 Task: Add Nordic Naturals Children's DHA Gummies to the cart.
Action: Mouse moved to (274, 131)
Screenshot: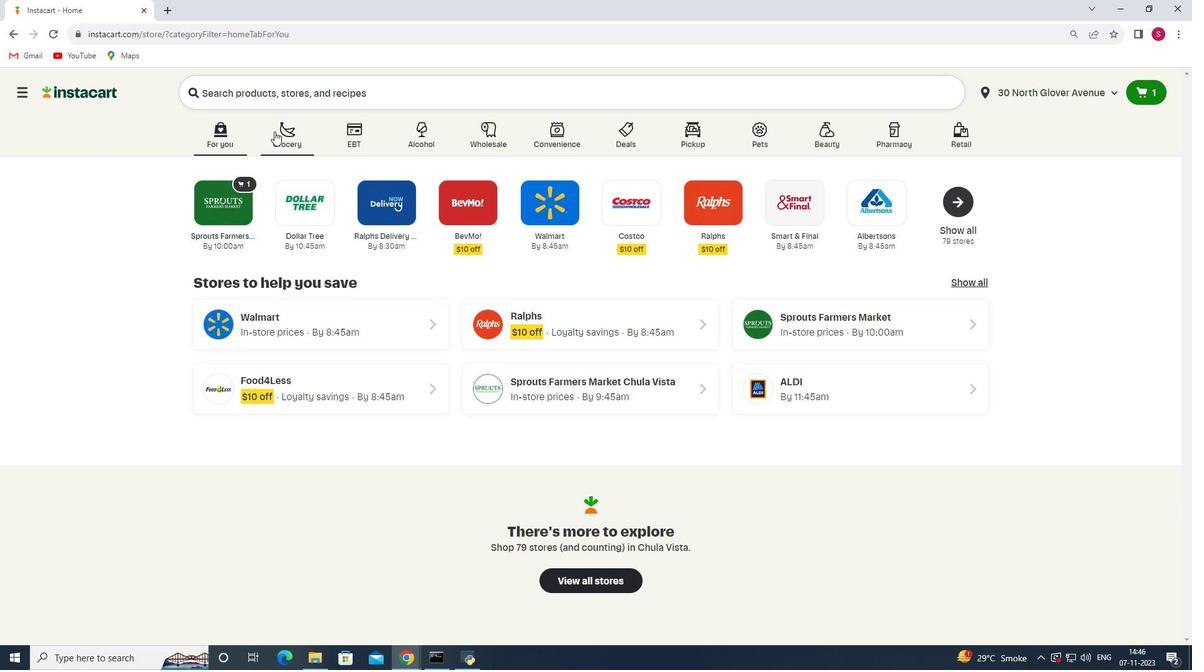 
Action: Mouse pressed left at (274, 131)
Screenshot: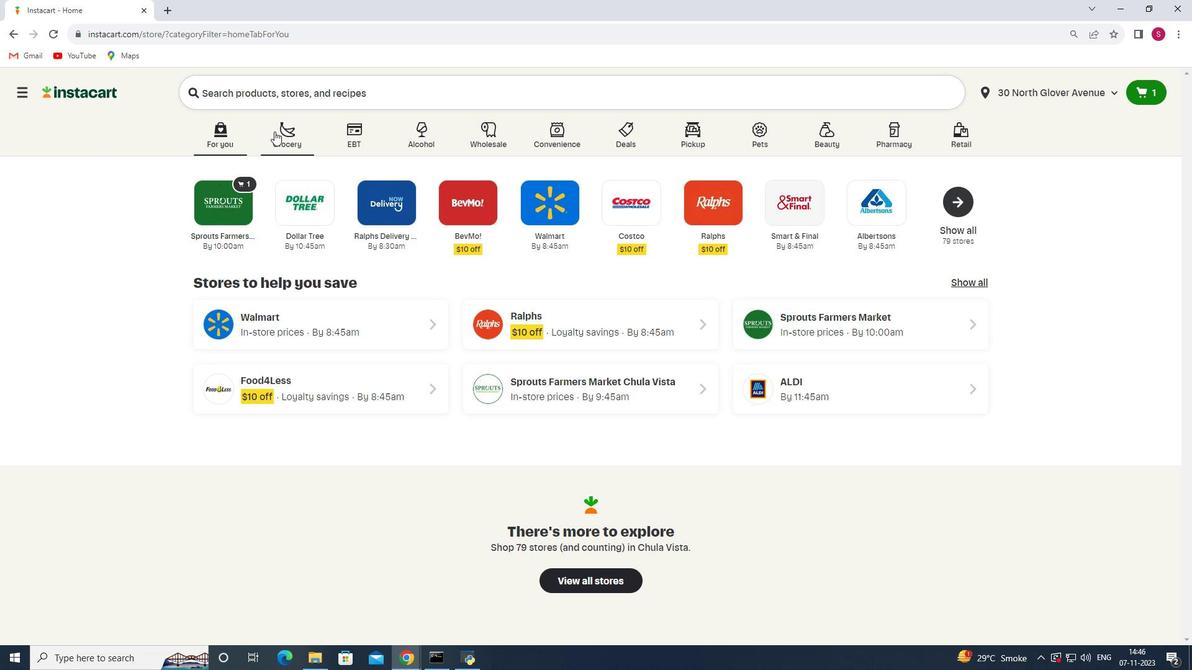 
Action: Mouse moved to (252, 348)
Screenshot: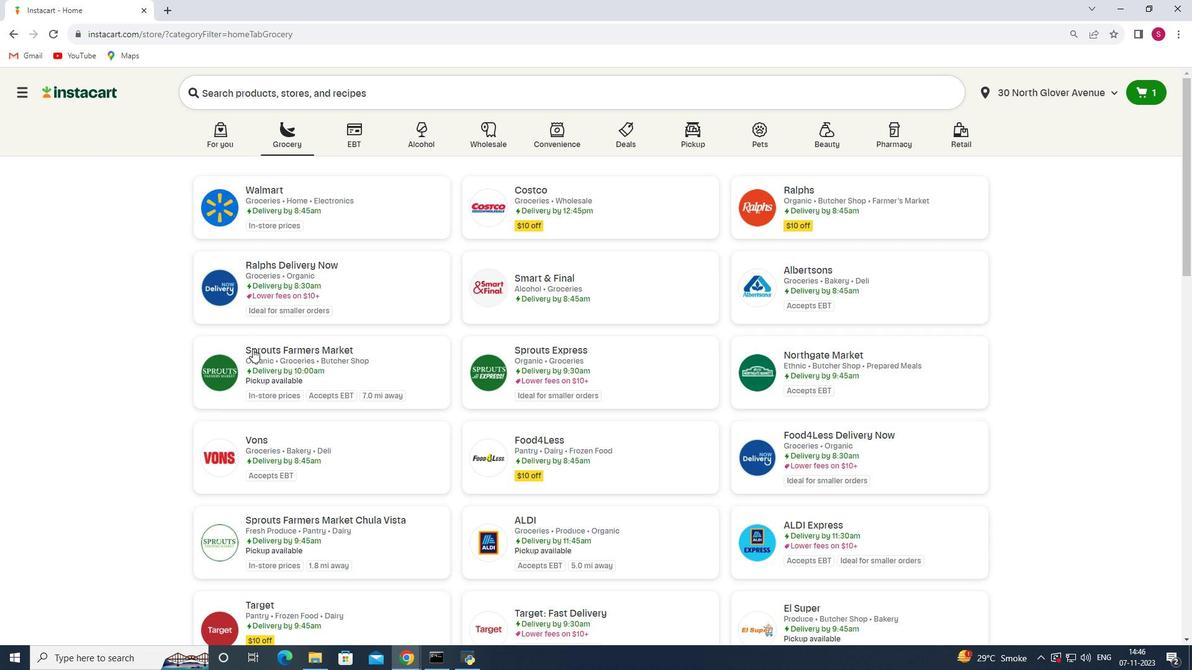 
Action: Mouse pressed left at (252, 348)
Screenshot: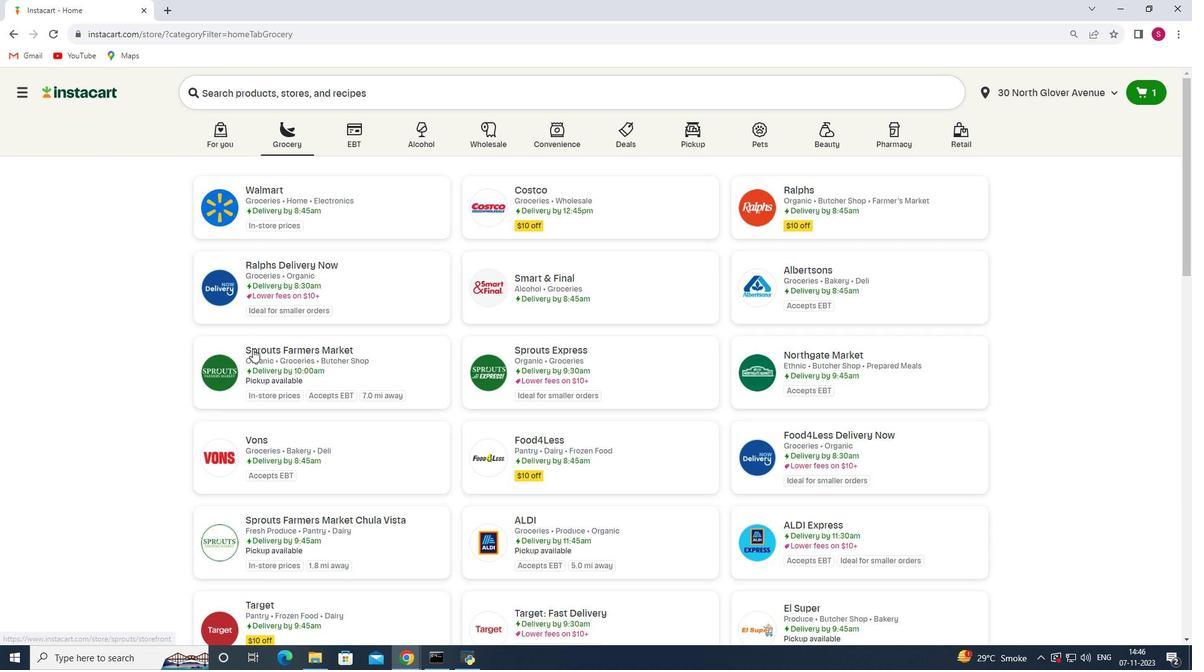 
Action: Mouse moved to (88, 386)
Screenshot: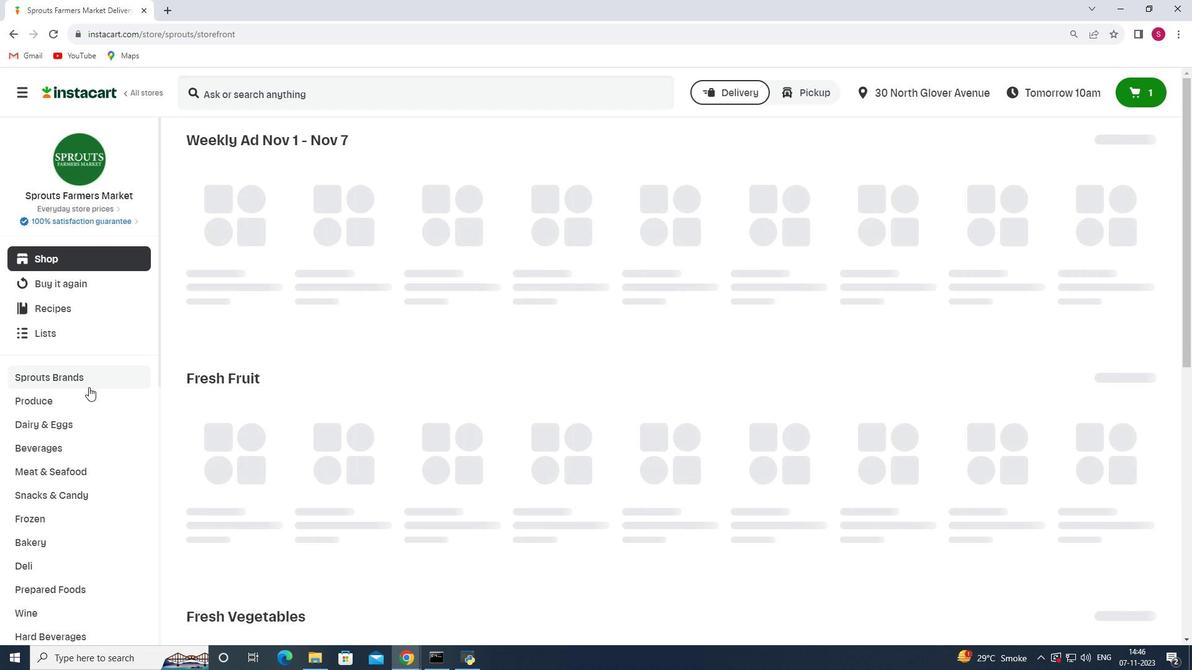 
Action: Mouse scrolled (88, 386) with delta (0, 0)
Screenshot: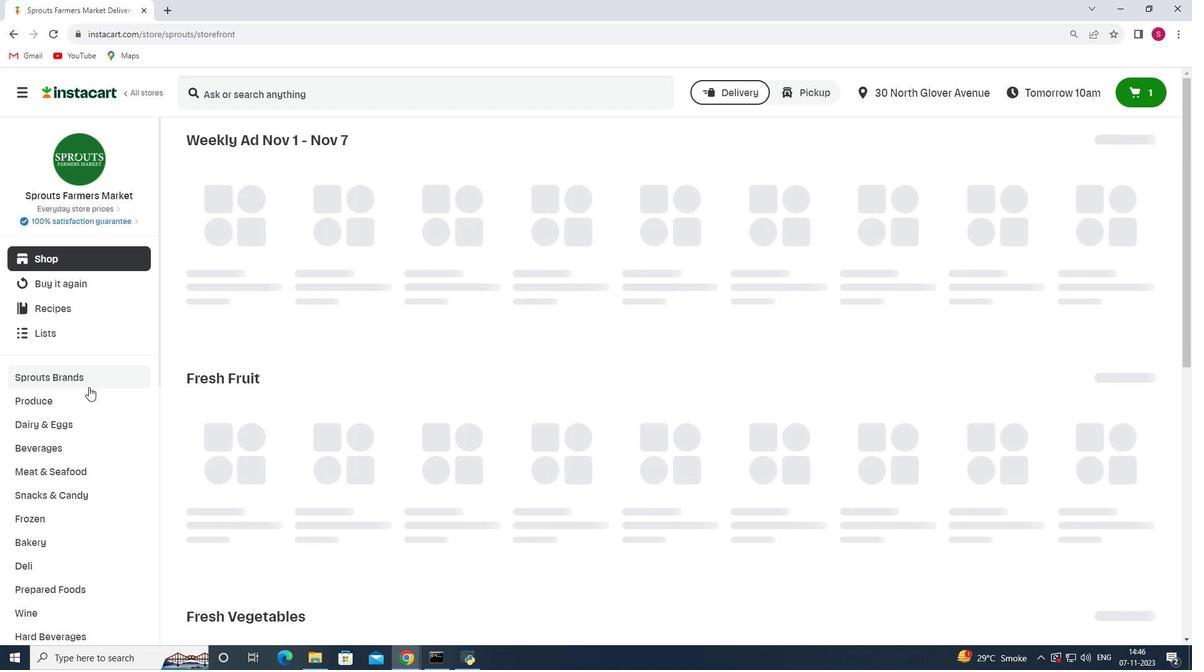 
Action: Mouse moved to (86, 388)
Screenshot: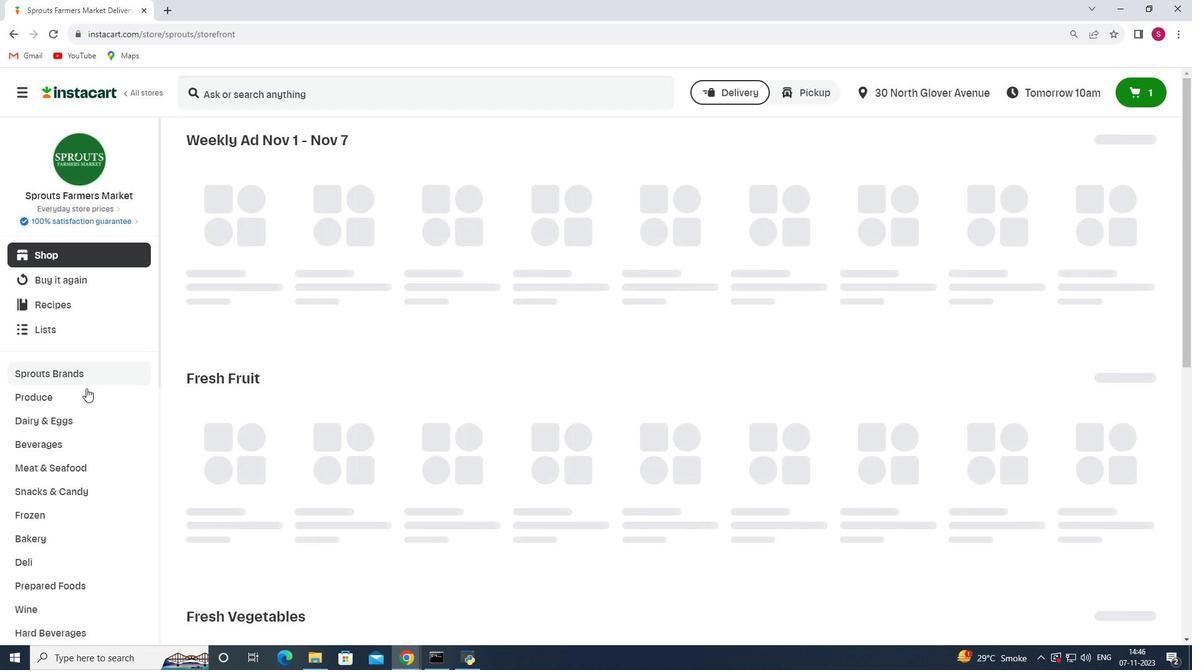 
Action: Mouse scrolled (86, 388) with delta (0, 0)
Screenshot: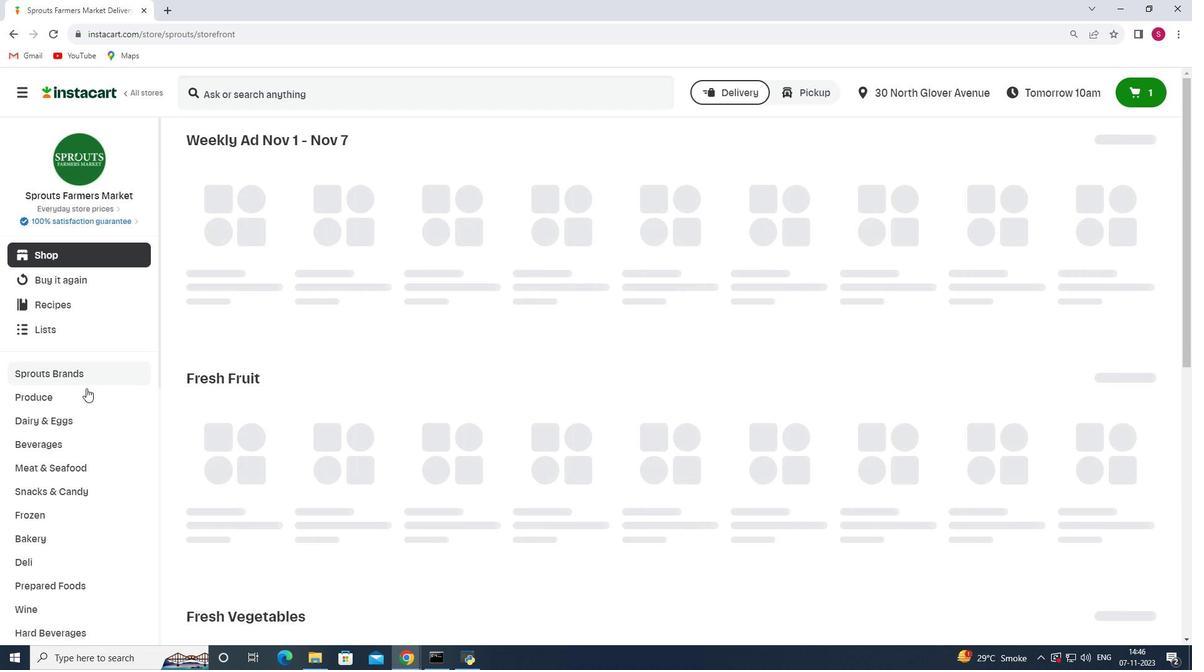 
Action: Mouse scrolled (86, 388) with delta (0, 0)
Screenshot: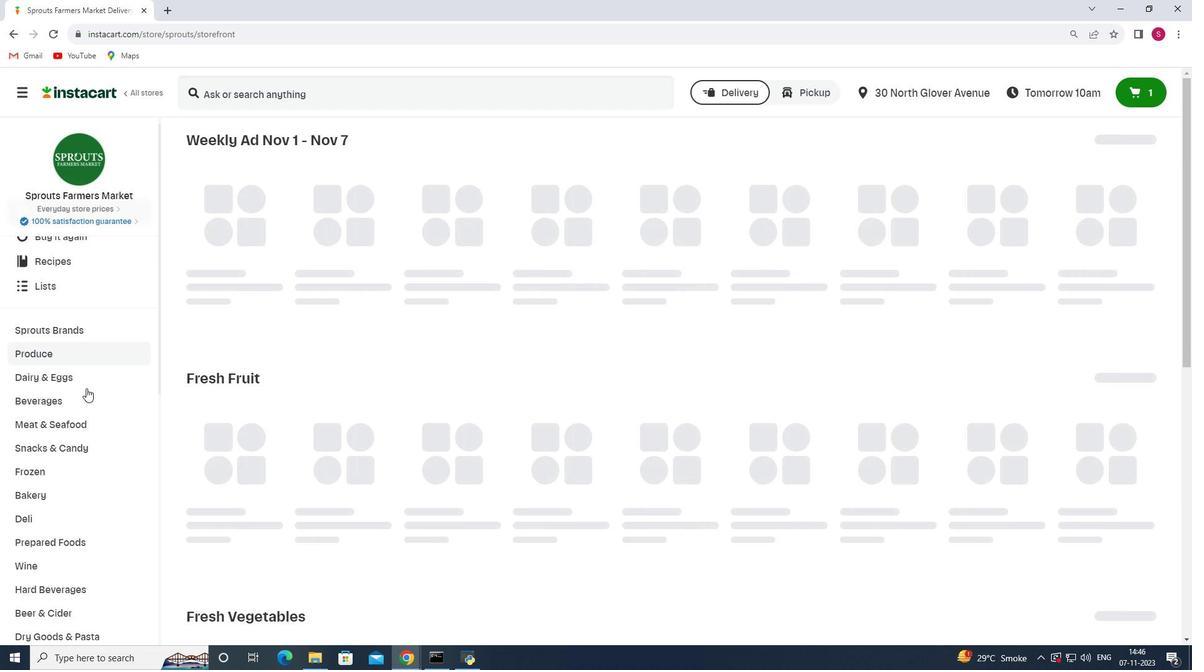 
Action: Mouse scrolled (86, 388) with delta (0, 0)
Screenshot: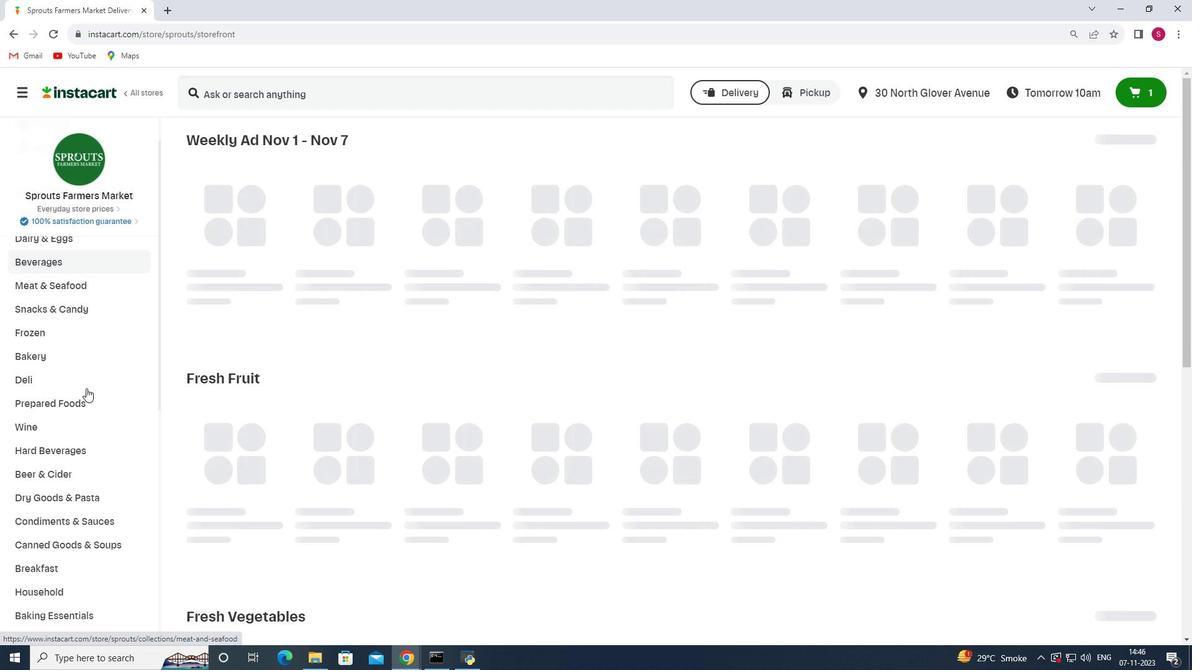 
Action: Mouse scrolled (86, 388) with delta (0, 0)
Screenshot: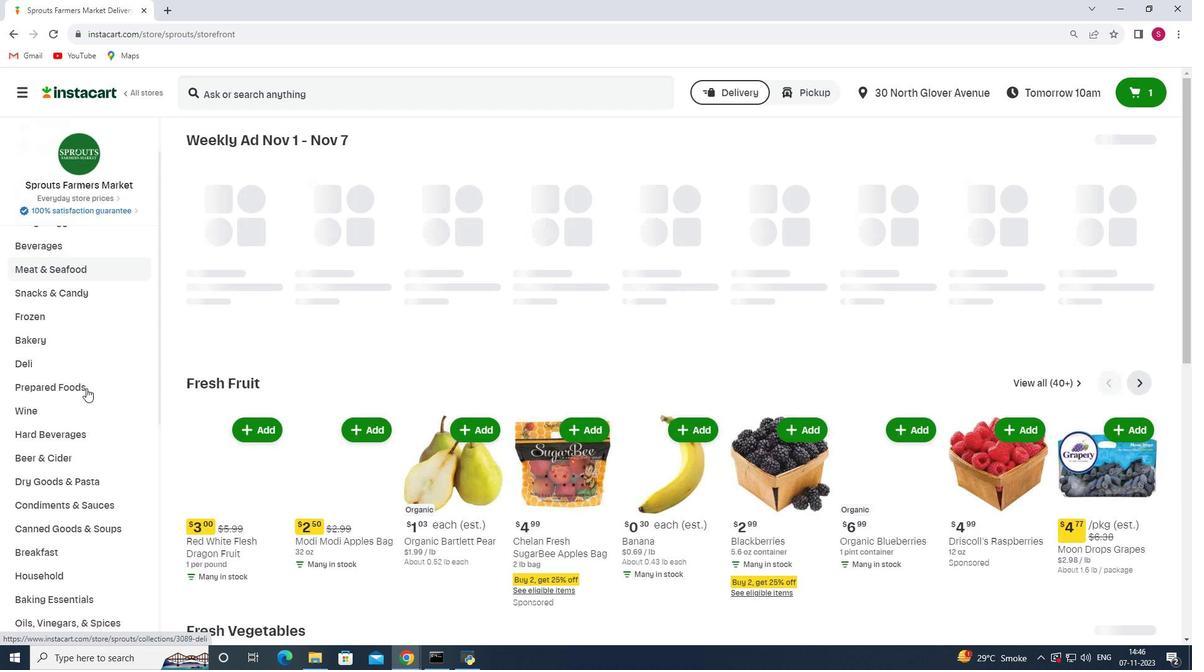 
Action: Mouse scrolled (86, 388) with delta (0, 0)
Screenshot: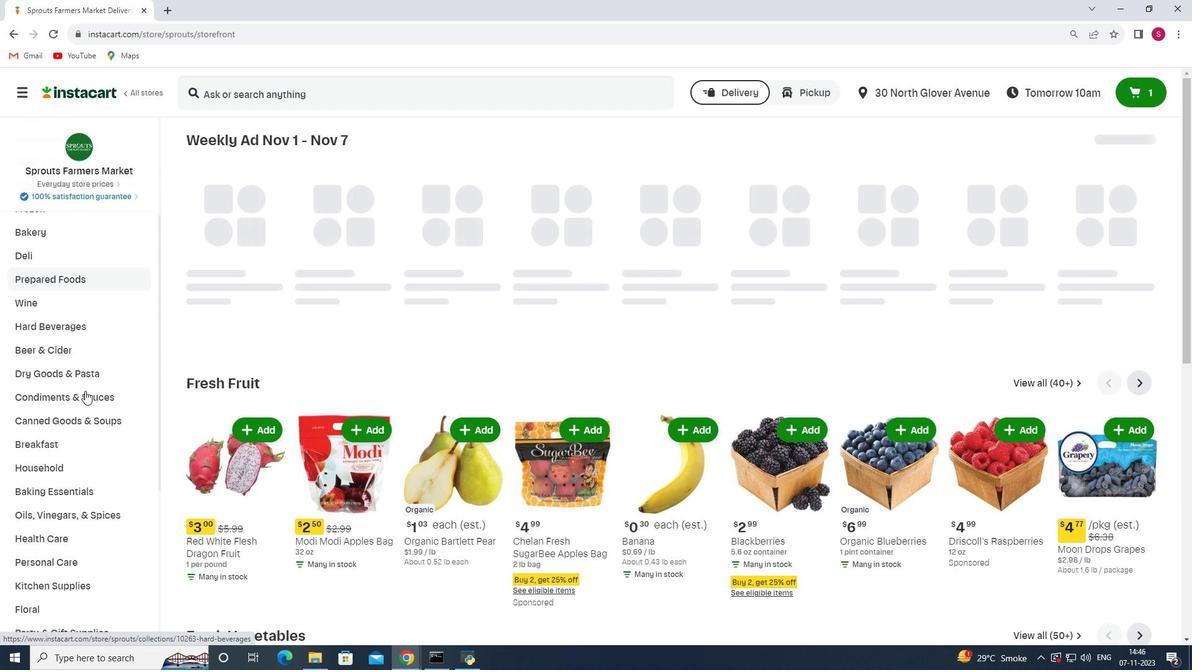 
Action: Mouse moved to (85, 391)
Screenshot: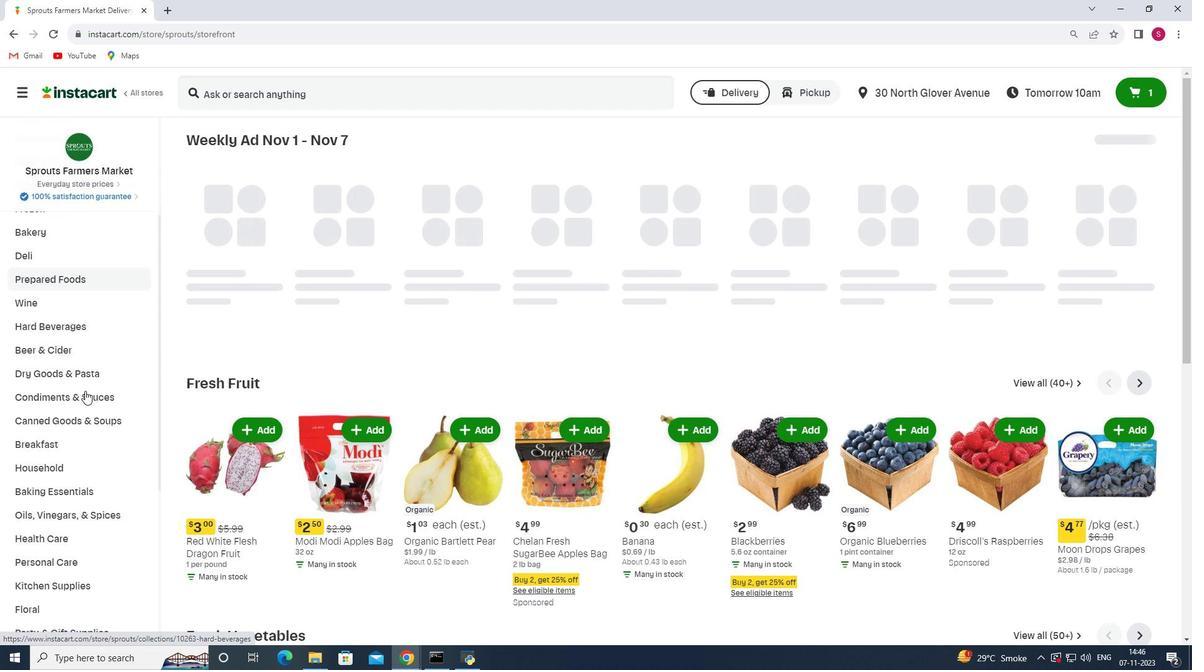 
Action: Mouse scrolled (85, 390) with delta (0, 0)
Screenshot: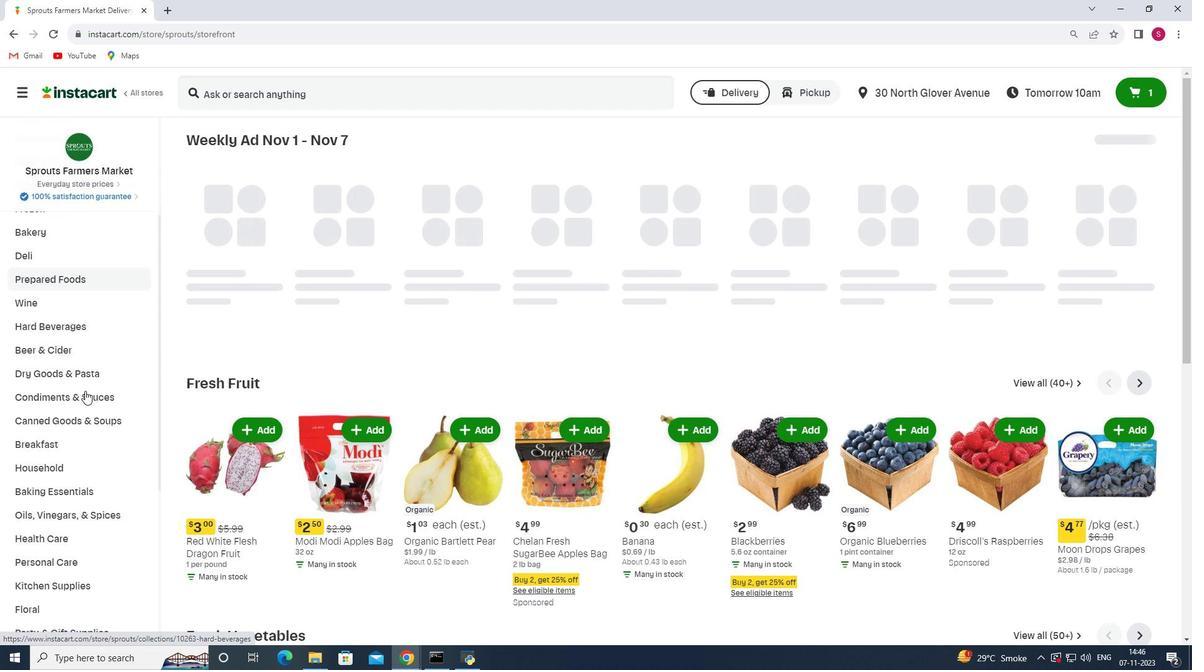 
Action: Mouse moved to (68, 416)
Screenshot: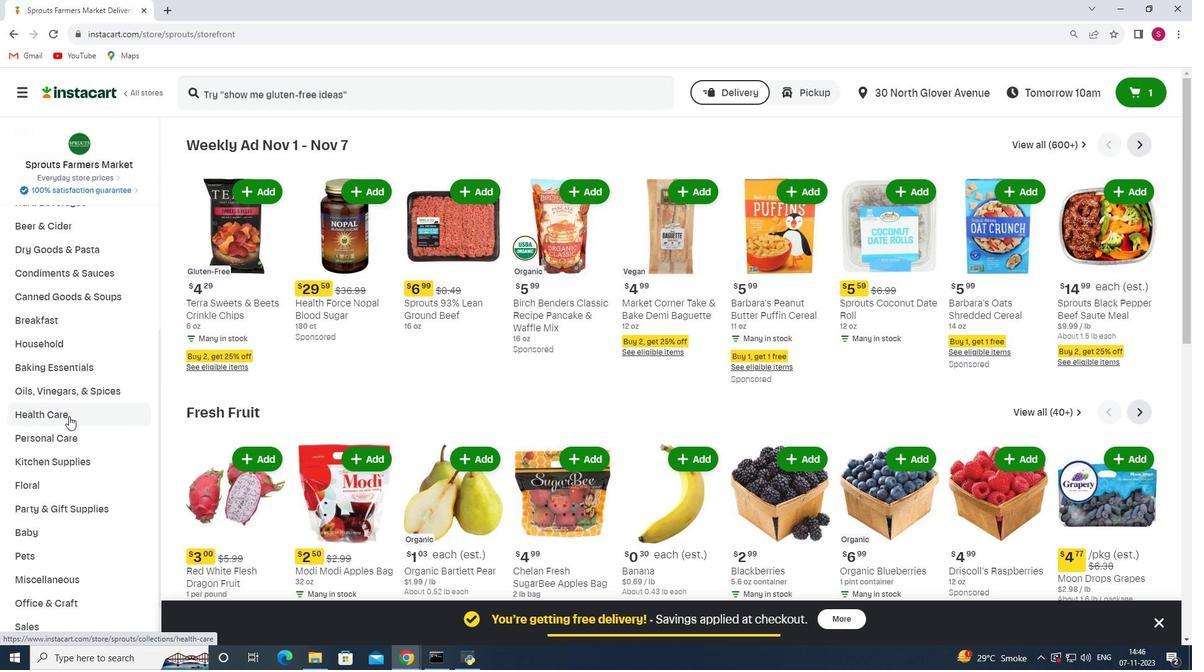 
Action: Mouse pressed left at (68, 416)
Screenshot: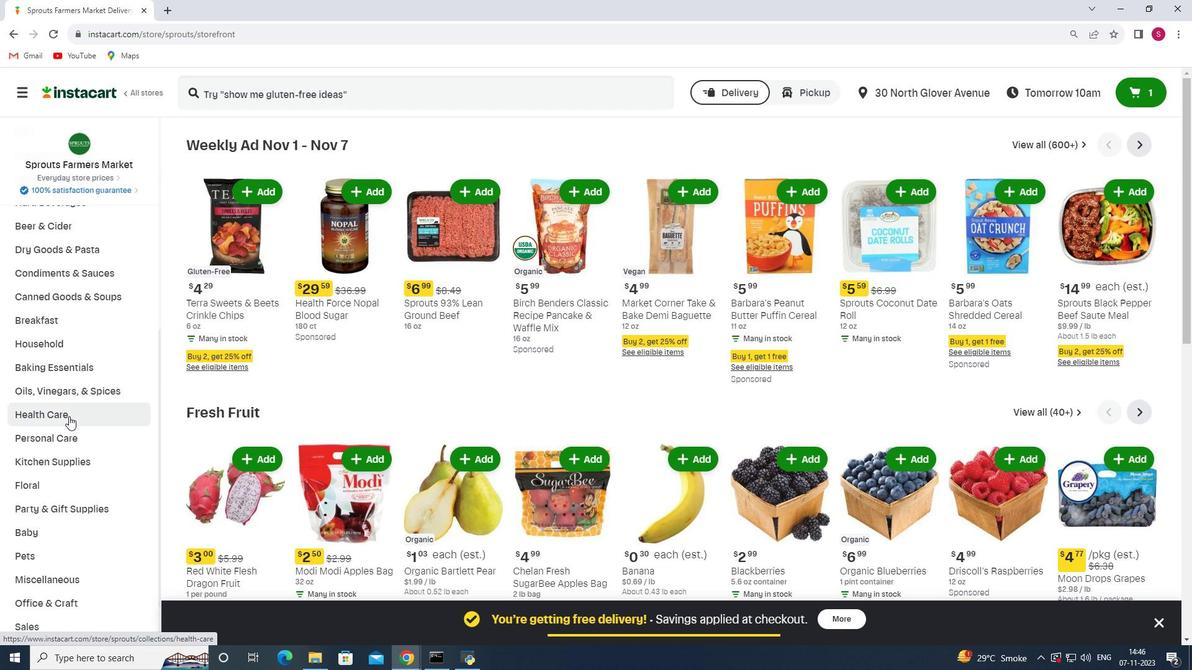 
Action: Mouse moved to (411, 174)
Screenshot: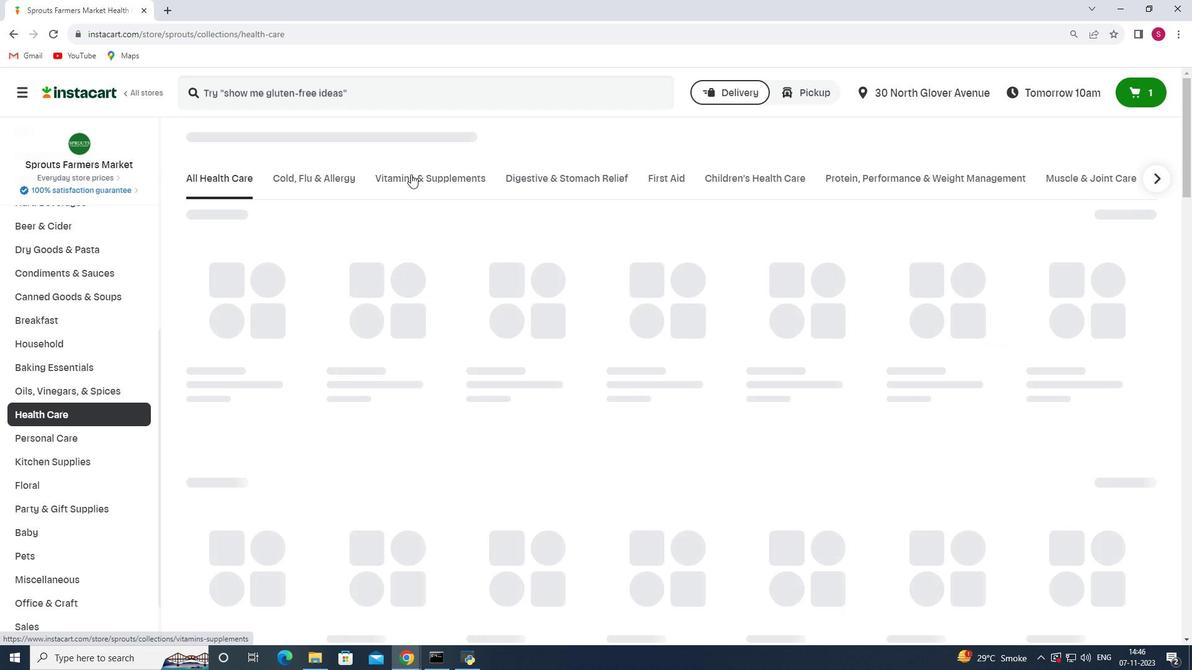 
Action: Mouse pressed left at (411, 174)
Screenshot: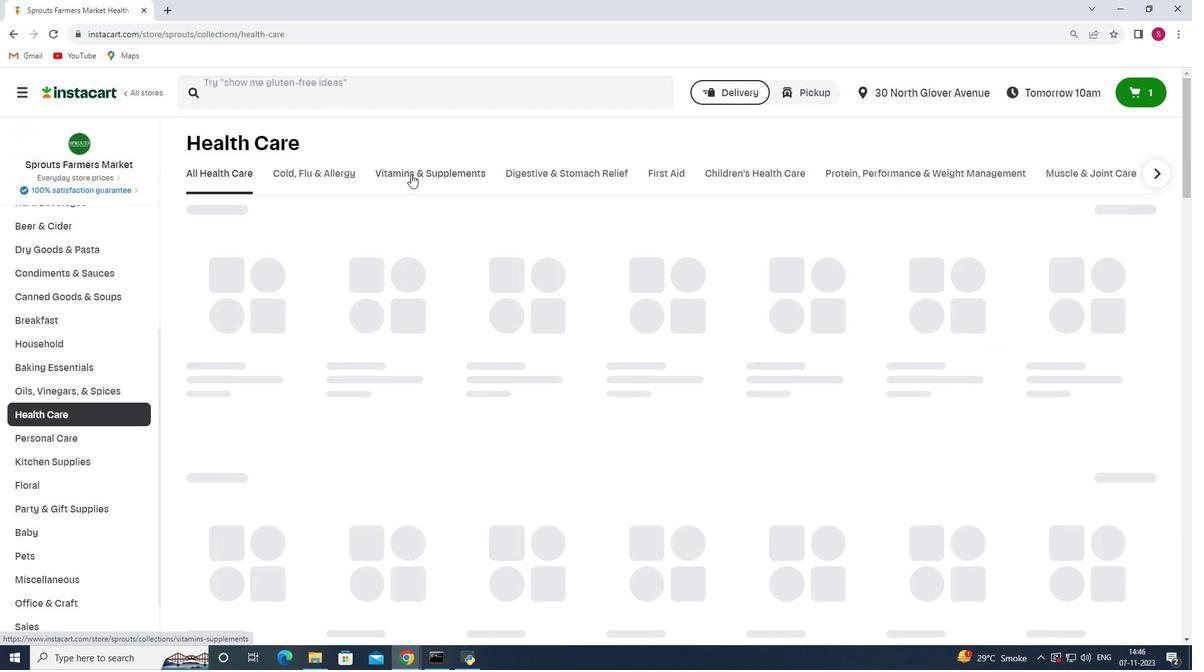 
Action: Mouse moved to (684, 229)
Screenshot: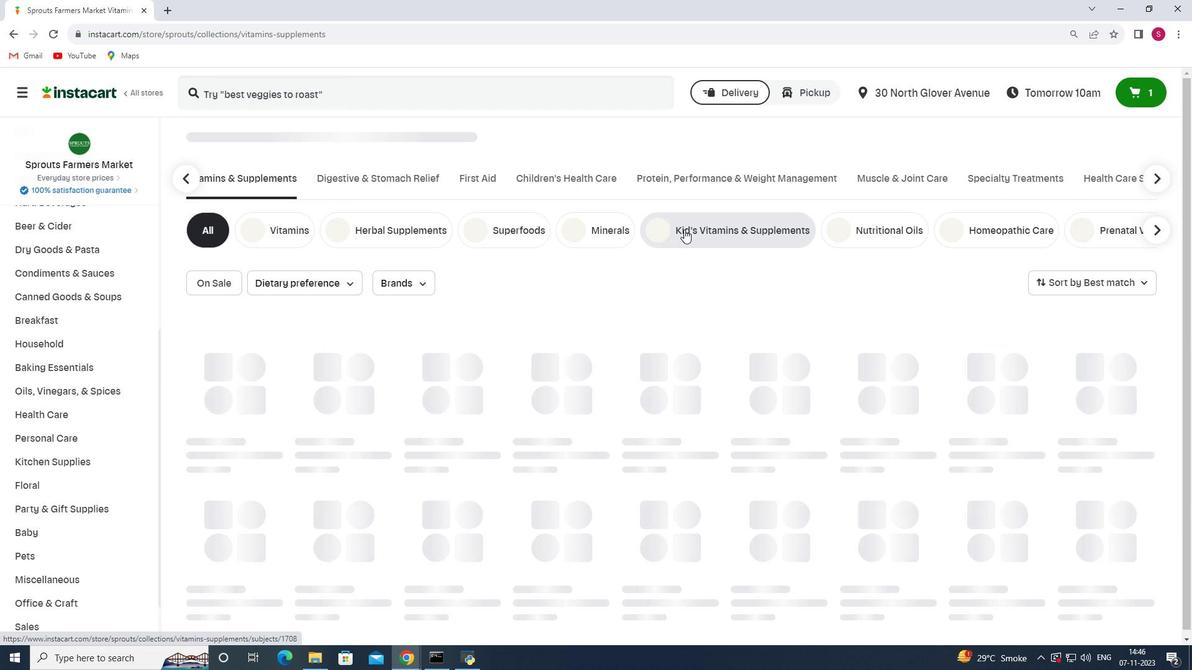 
Action: Mouse pressed left at (684, 229)
Screenshot: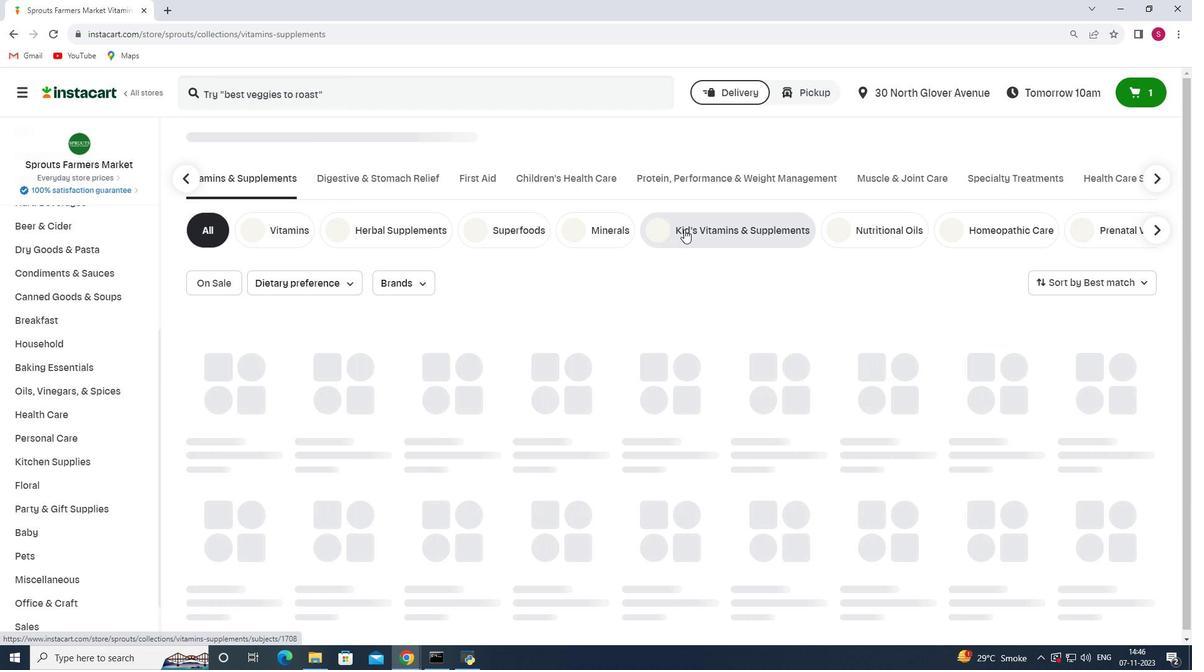 
Action: Mouse moved to (404, 88)
Screenshot: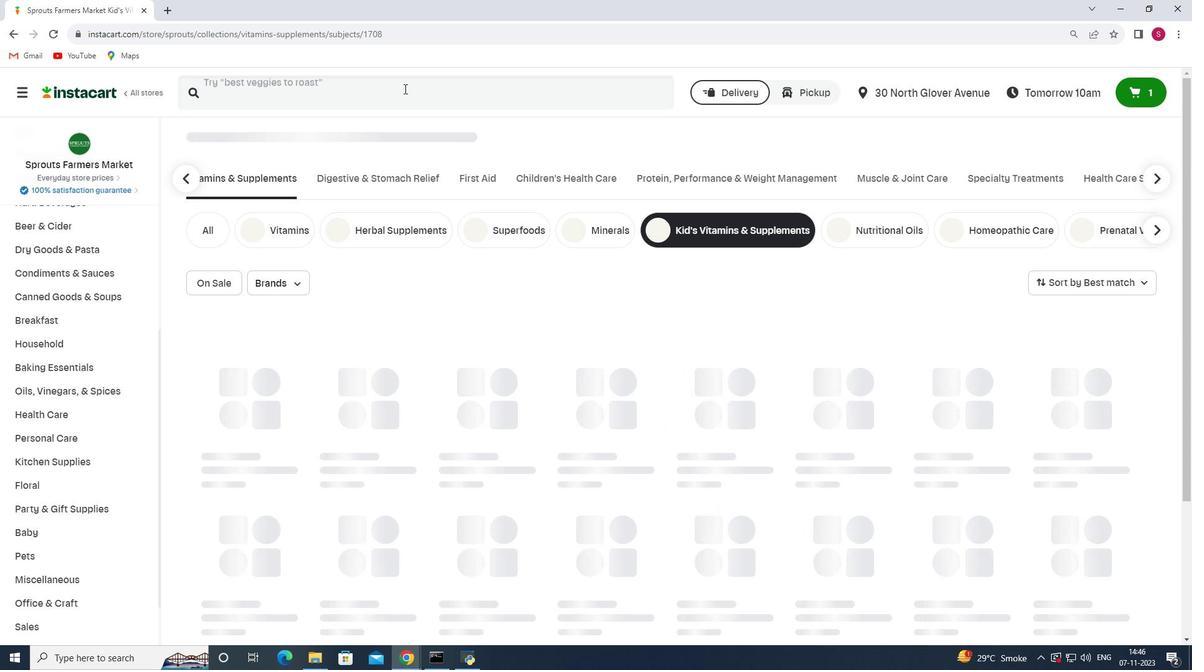 
Action: Mouse pressed left at (404, 88)
Screenshot: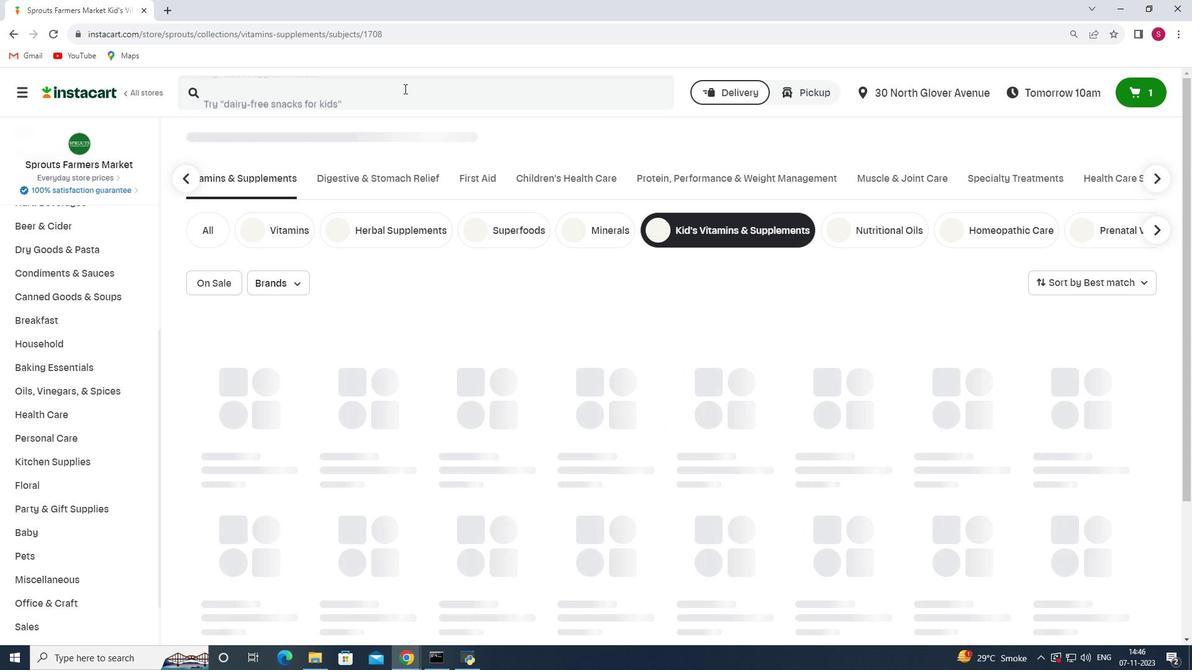 
Action: Key pressed <Key.shift>Nordic<Key.space><Key.shift>Naturals<Key.space><Key.shift>Children's<Key.space><Key.shift>D<Key.shift>HA<Key.space><Key.shift>Gummies<Key.enter>
Screenshot: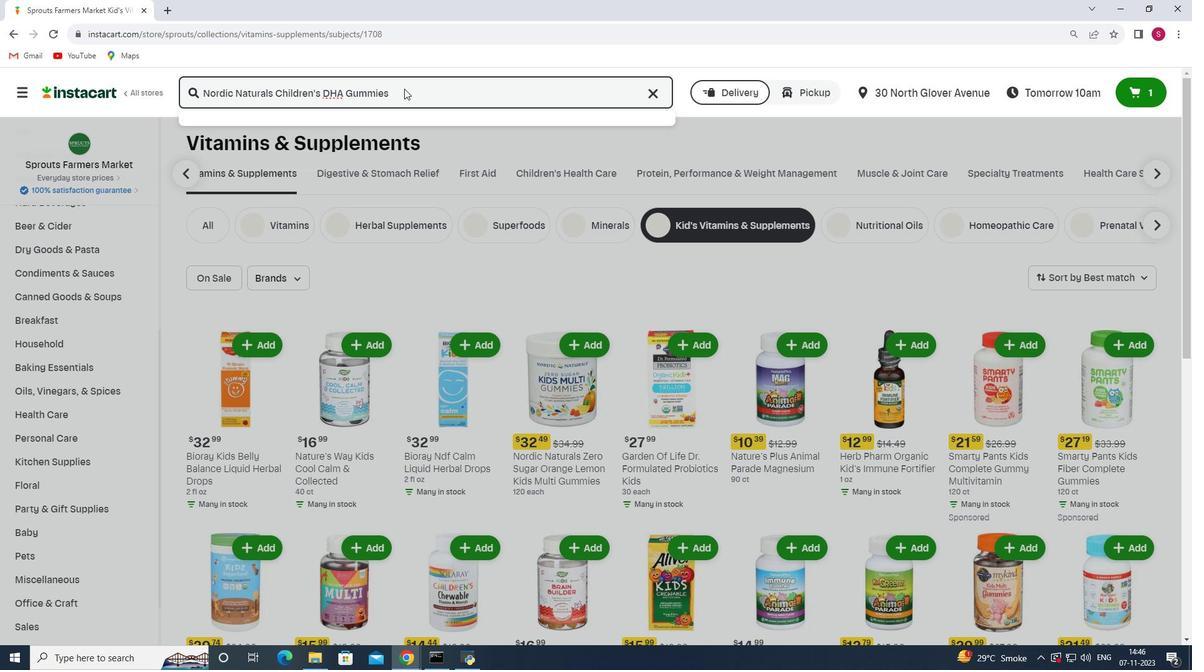 
Action: Mouse moved to (517, 222)
Screenshot: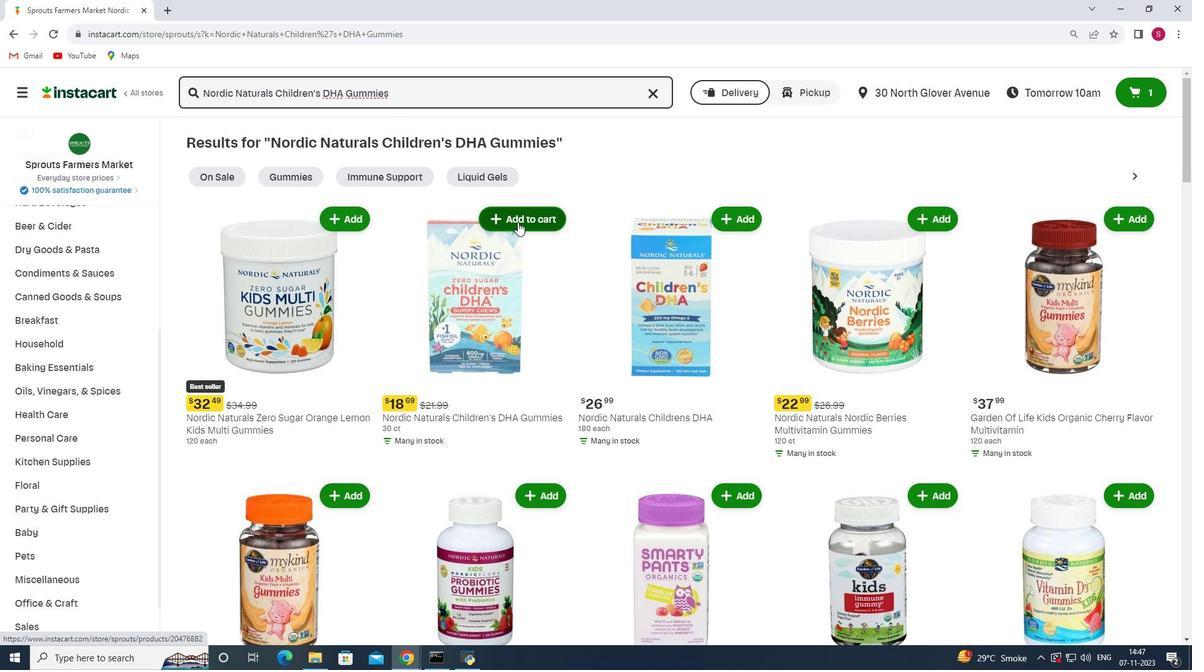 
Action: Mouse pressed left at (517, 222)
Screenshot: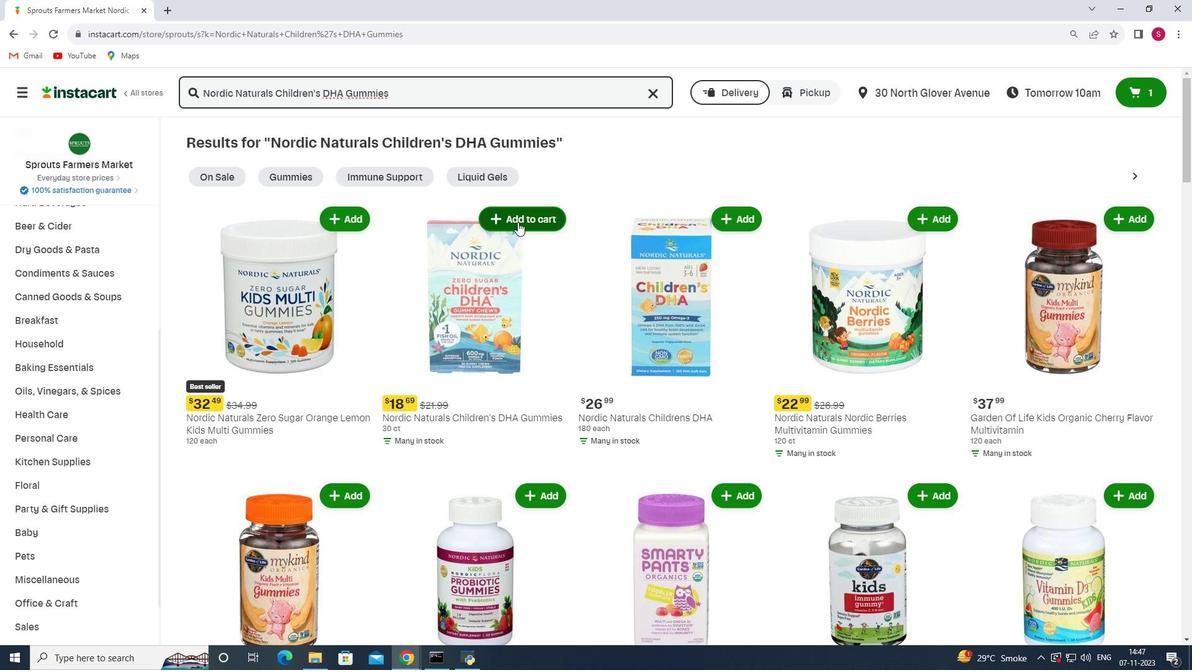 
Action: Mouse moved to (512, 234)
Screenshot: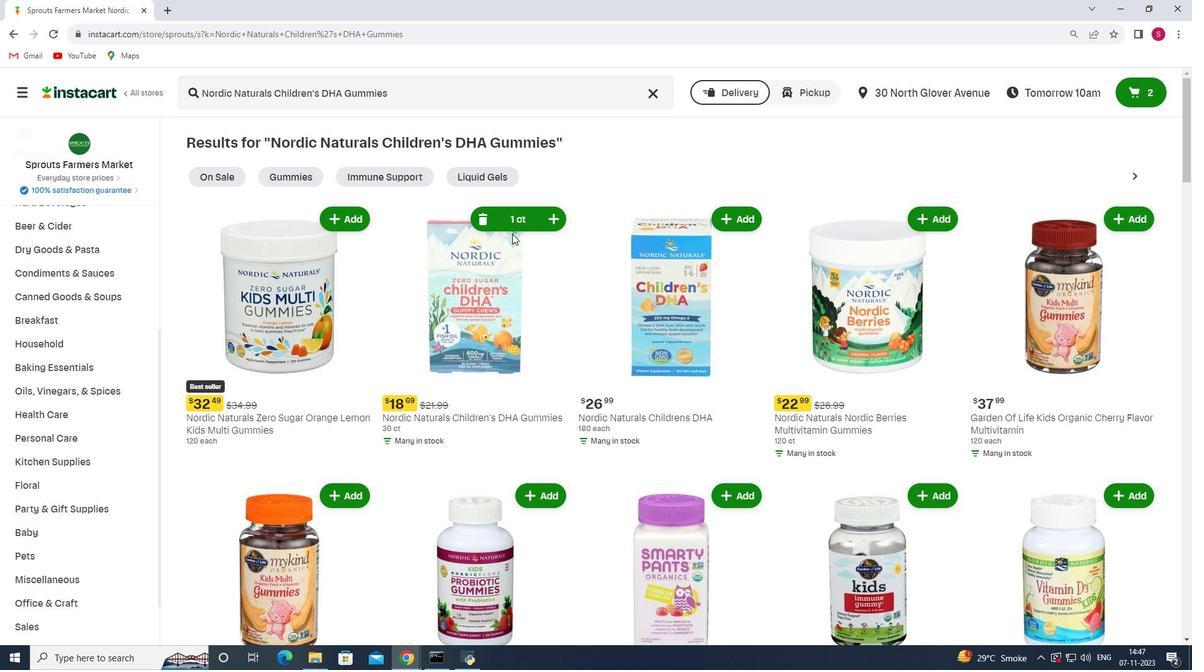 
